 Task: Create a due date automation trigger when advanced on, 2 working days after a card is due add content with a name not containing resume at 11:00 AM.
Action: Mouse moved to (950, 74)
Screenshot: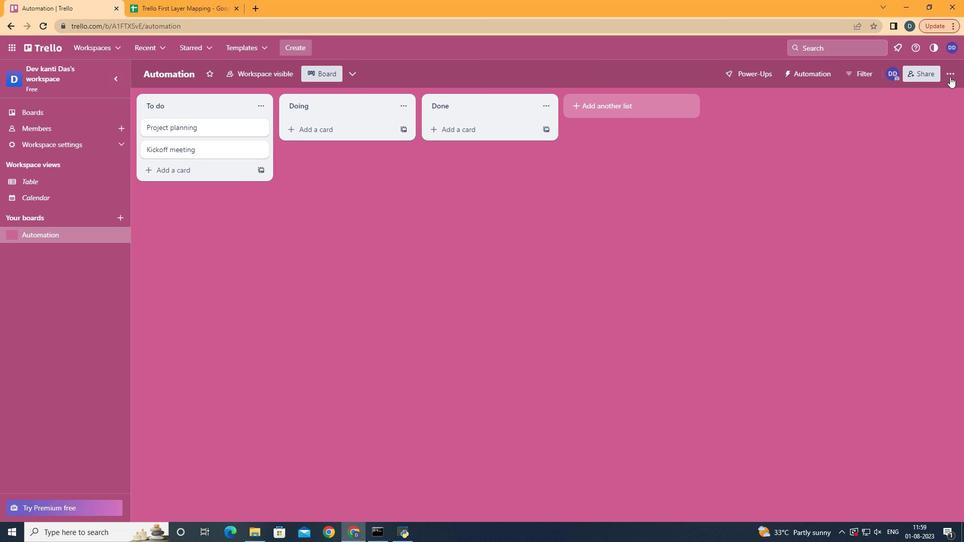 
Action: Mouse pressed left at (950, 74)
Screenshot: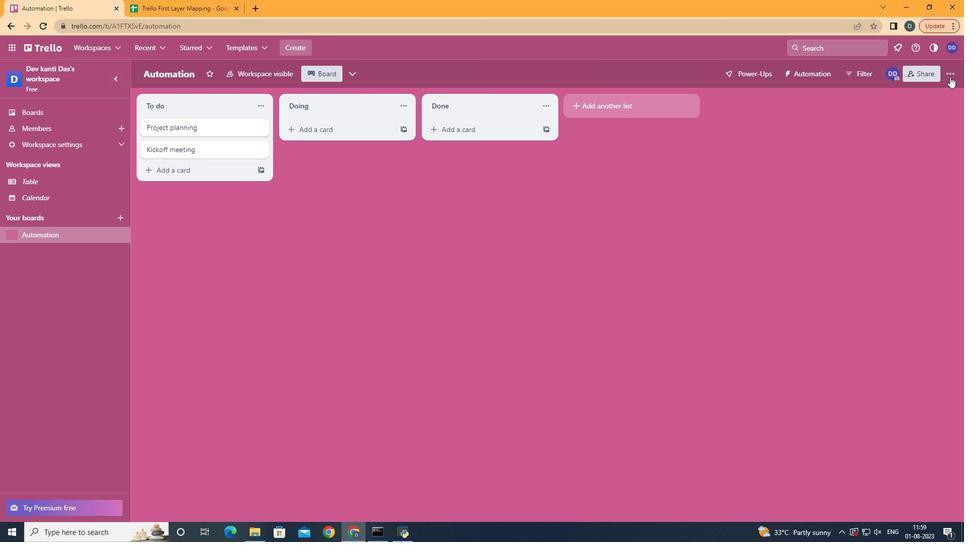 
Action: Mouse moved to (882, 233)
Screenshot: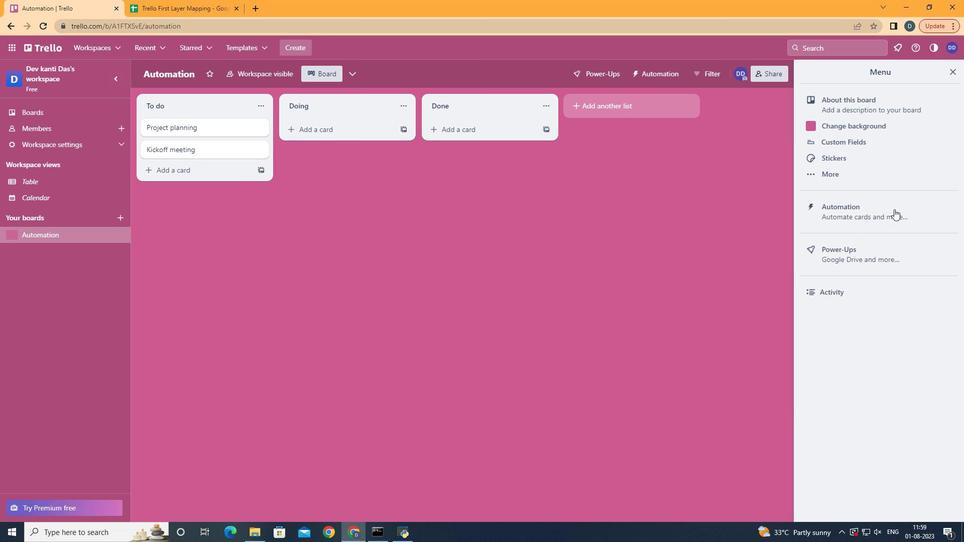 
Action: Mouse pressed left at (882, 233)
Screenshot: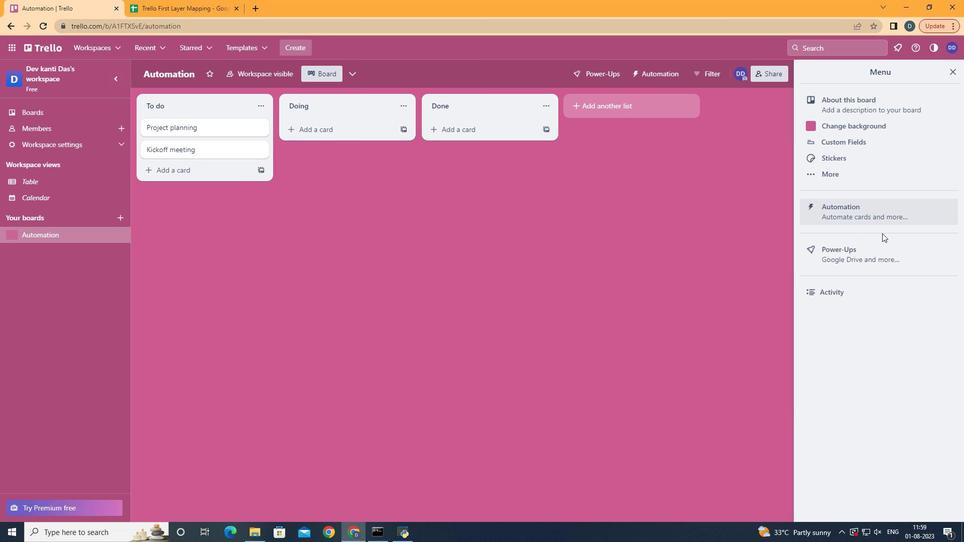 
Action: Mouse moved to (881, 218)
Screenshot: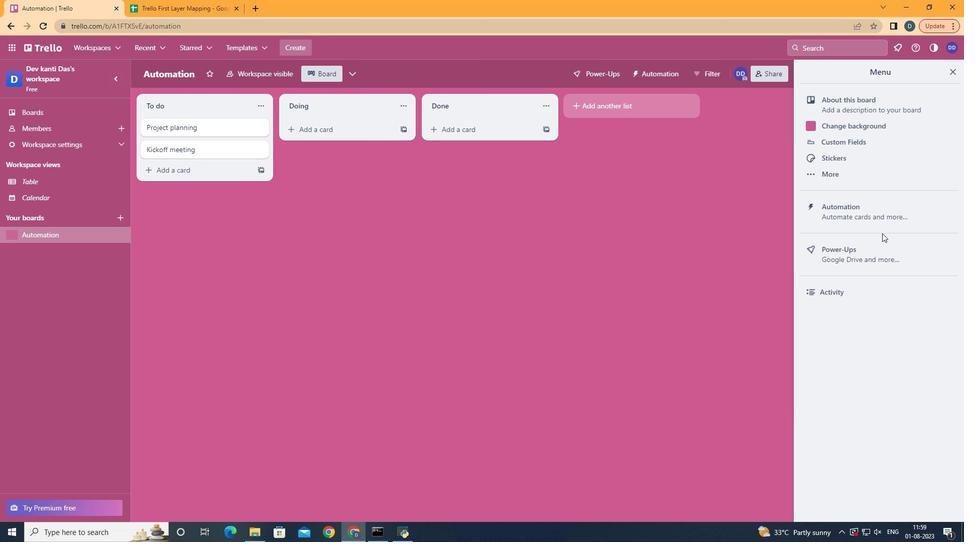 
Action: Mouse pressed left at (881, 218)
Screenshot: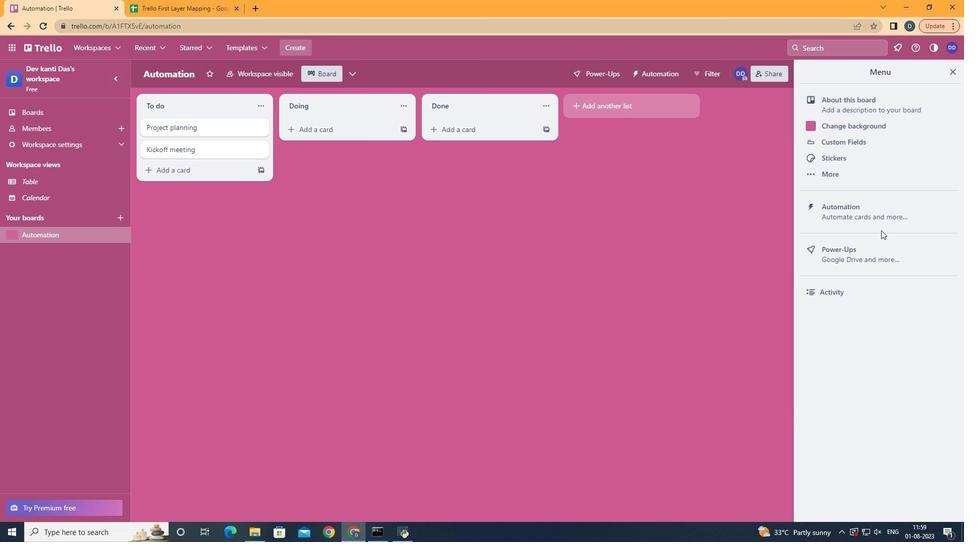 
Action: Mouse moved to (188, 203)
Screenshot: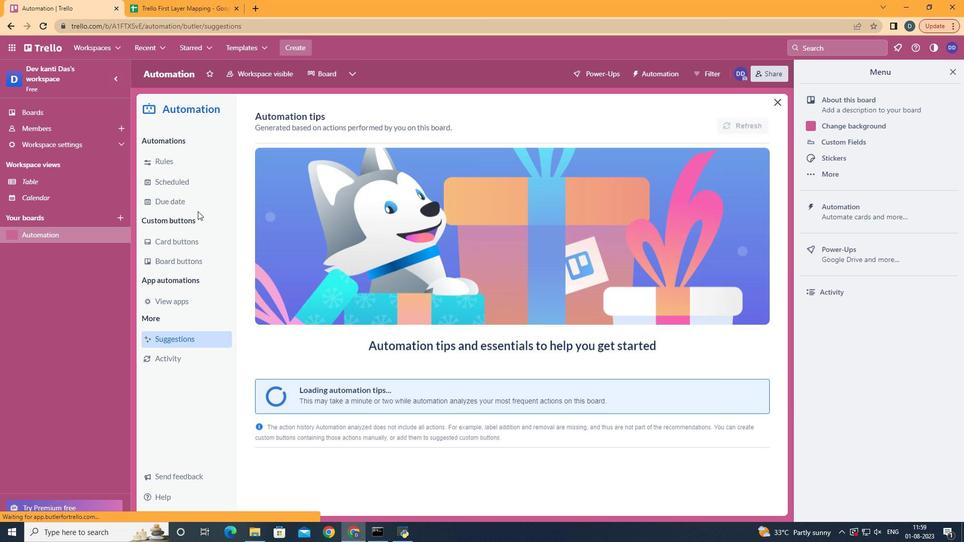 
Action: Mouse pressed left at (188, 203)
Screenshot: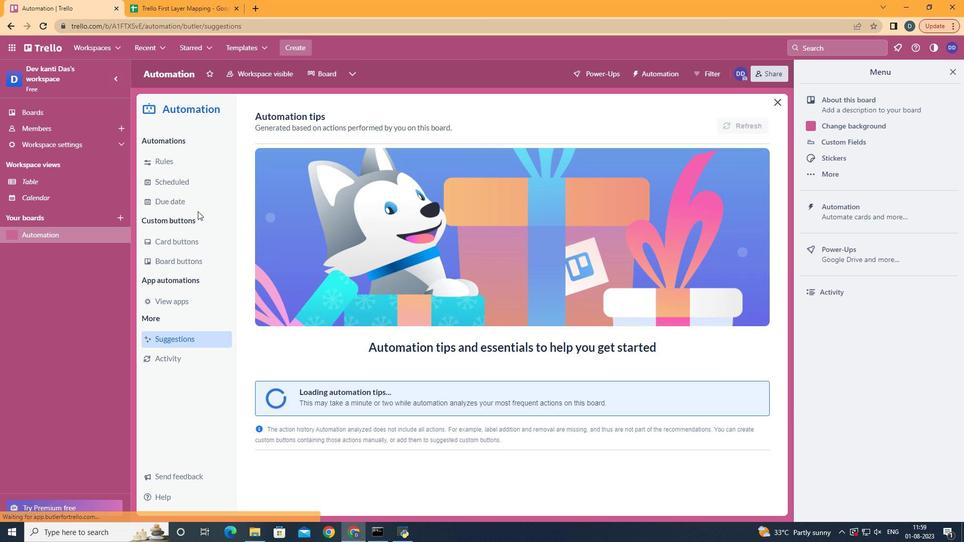 
Action: Mouse moved to (708, 122)
Screenshot: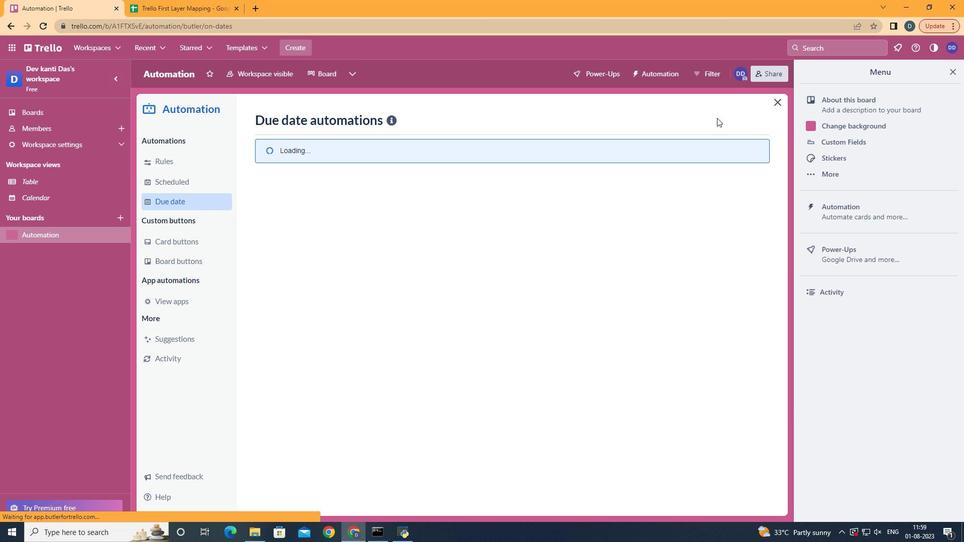 
Action: Mouse pressed left at (708, 122)
Screenshot: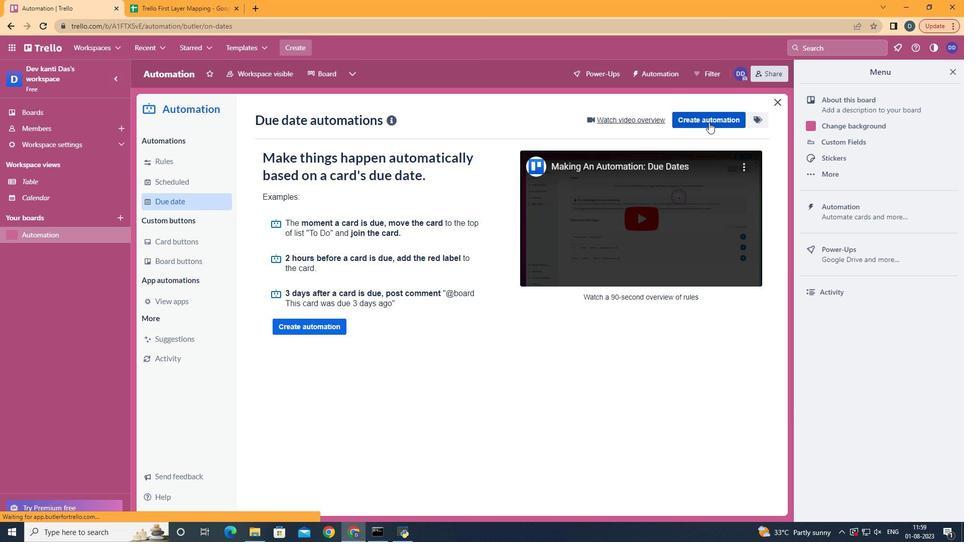 
Action: Mouse moved to (449, 225)
Screenshot: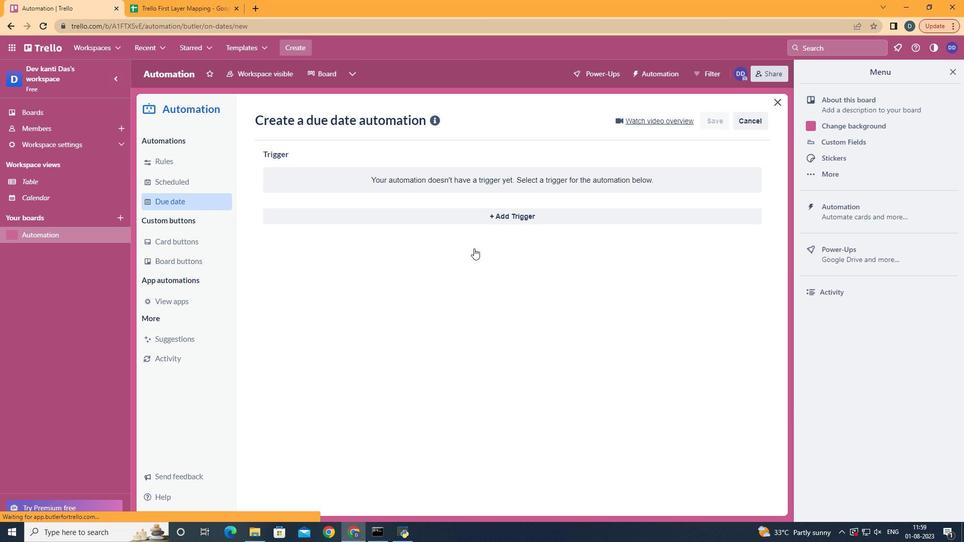 
Action: Mouse pressed left at (449, 225)
Screenshot: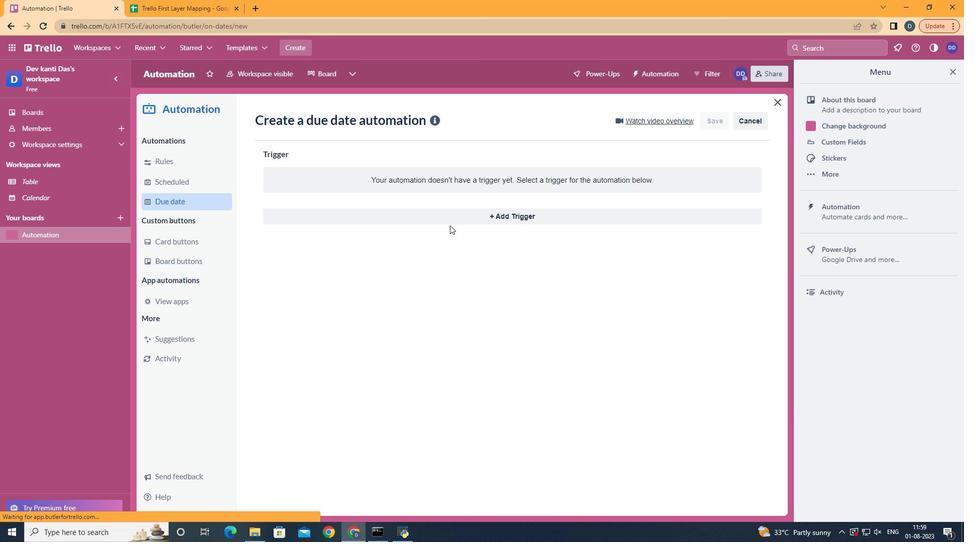 
Action: Mouse moved to (459, 217)
Screenshot: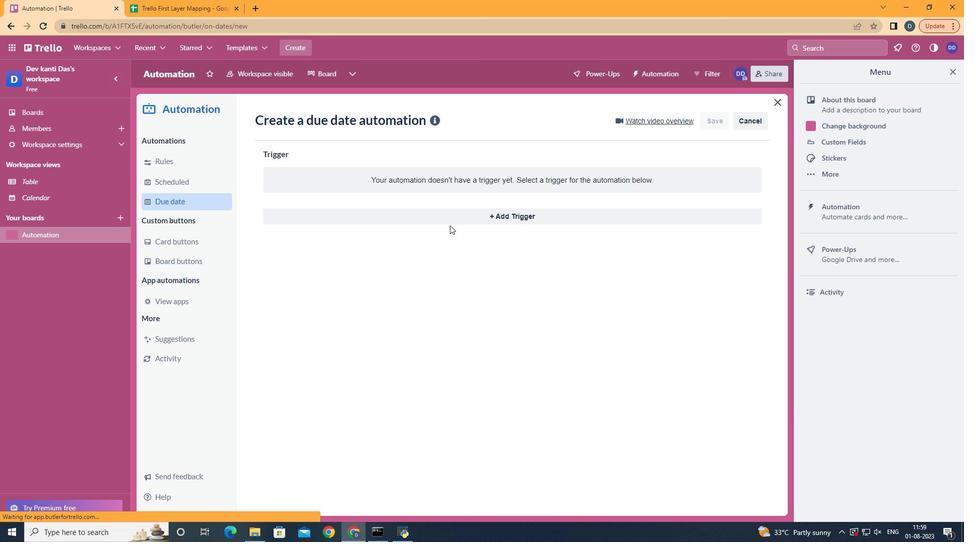 
Action: Mouse pressed left at (459, 217)
Screenshot: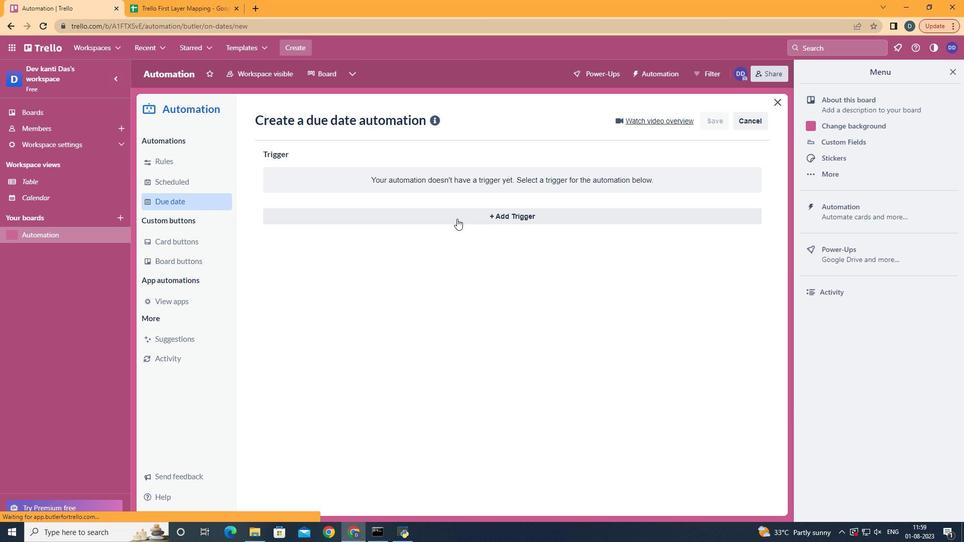 
Action: Mouse moved to (329, 405)
Screenshot: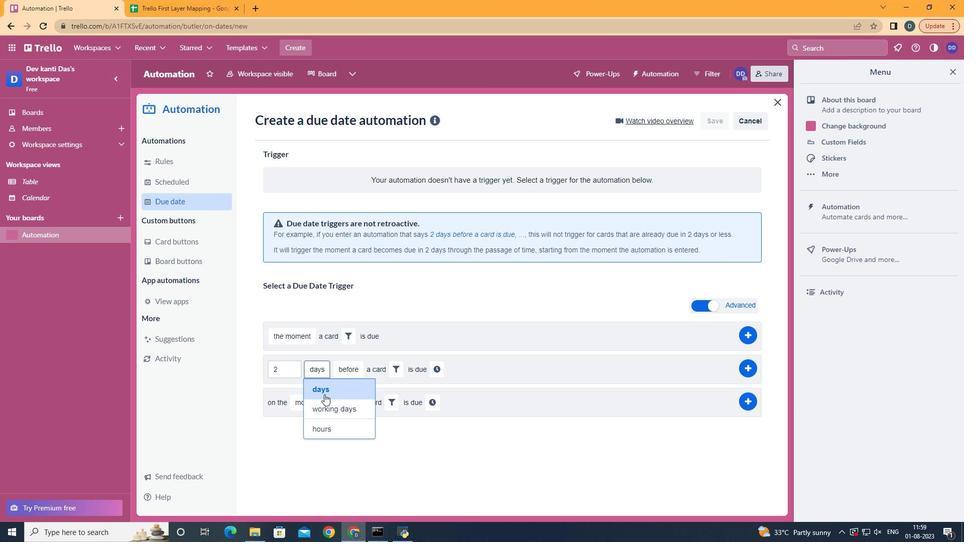 
Action: Mouse pressed left at (329, 405)
Screenshot: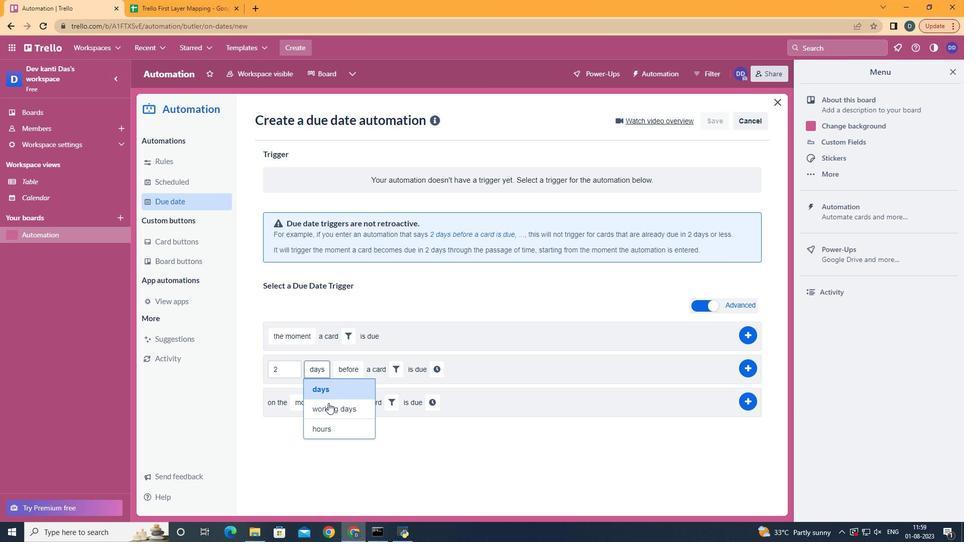 
Action: Mouse moved to (379, 410)
Screenshot: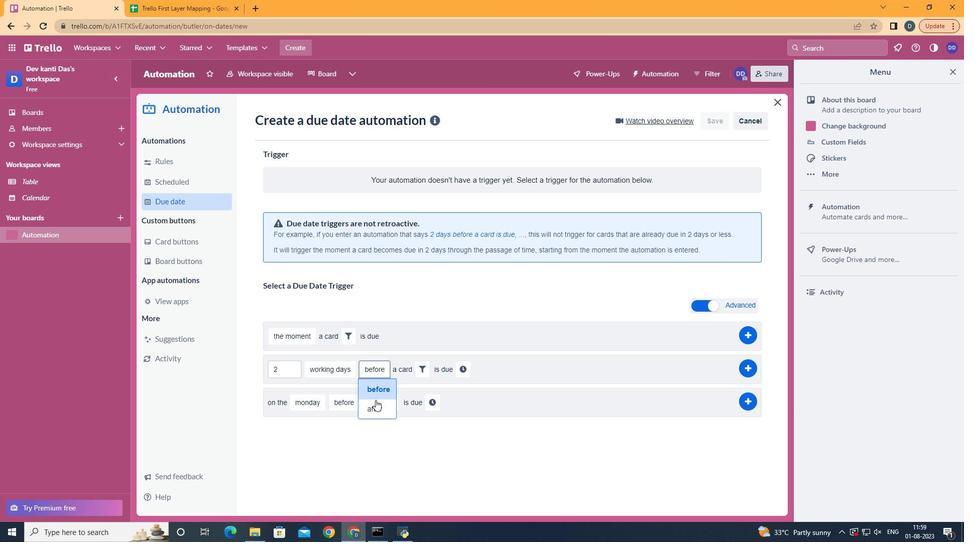 
Action: Mouse pressed left at (379, 410)
Screenshot: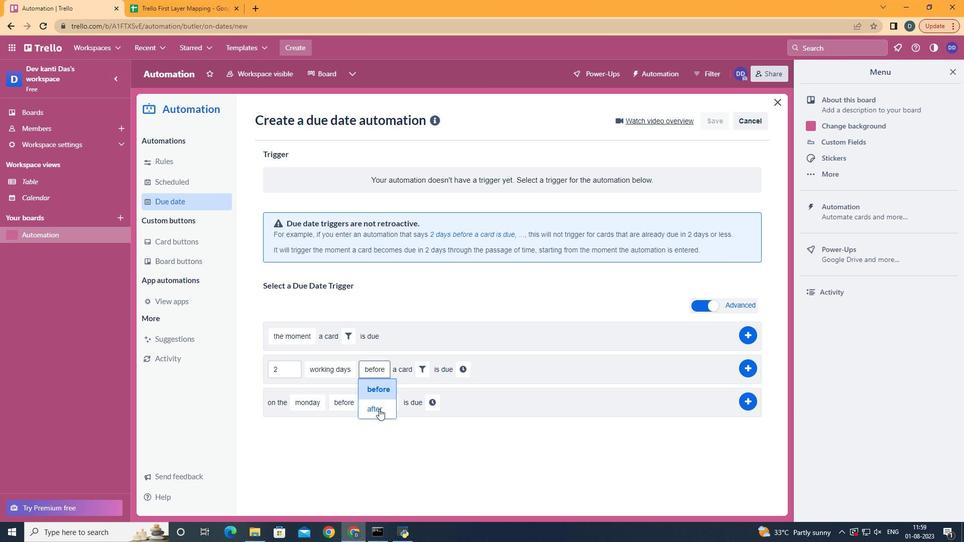 
Action: Mouse moved to (408, 369)
Screenshot: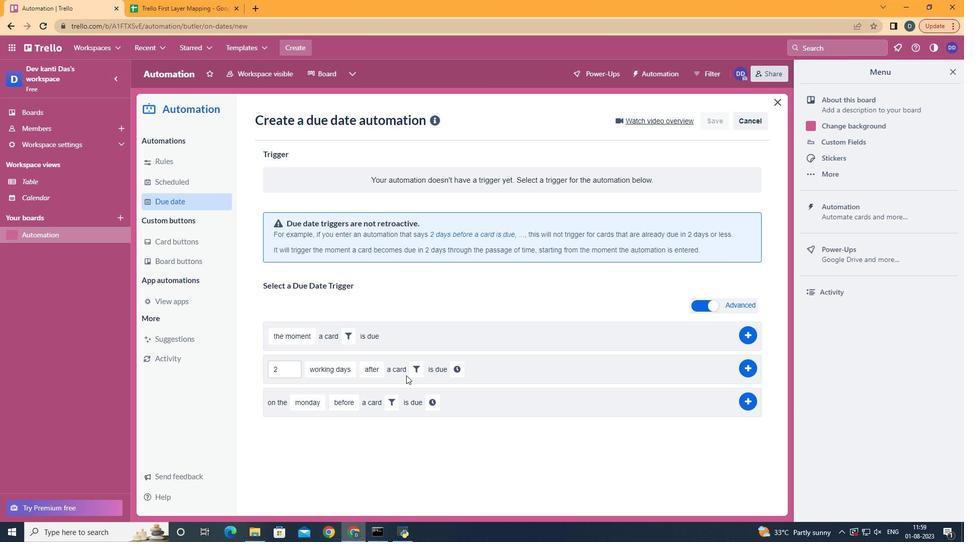 
Action: Mouse pressed left at (408, 369)
Screenshot: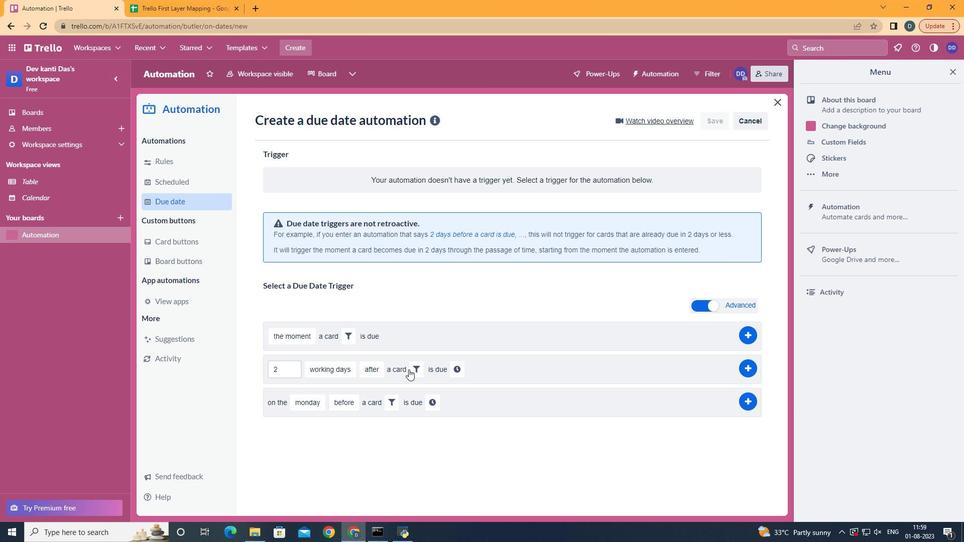 
Action: Mouse moved to (545, 403)
Screenshot: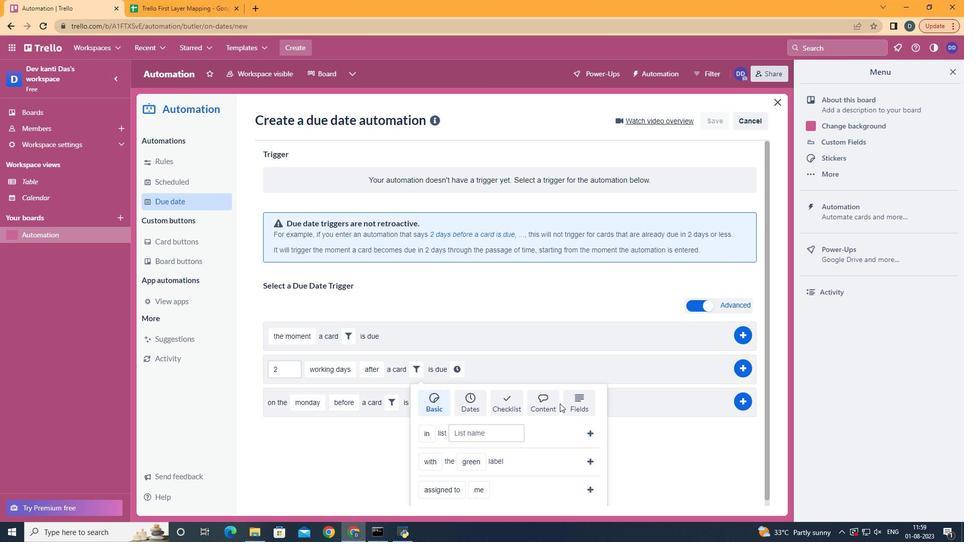 
Action: Mouse pressed left at (545, 403)
Screenshot: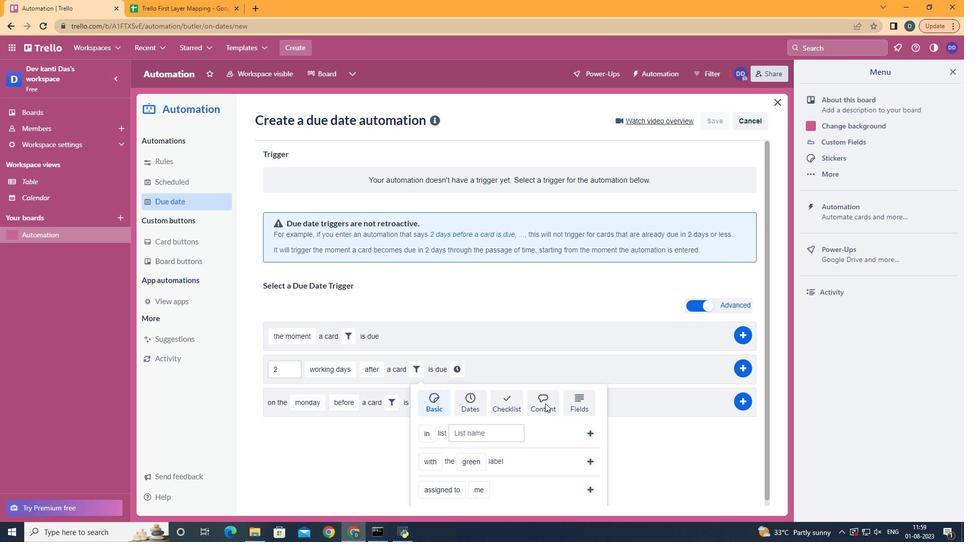 
Action: Mouse scrolled (545, 403) with delta (0, 0)
Screenshot: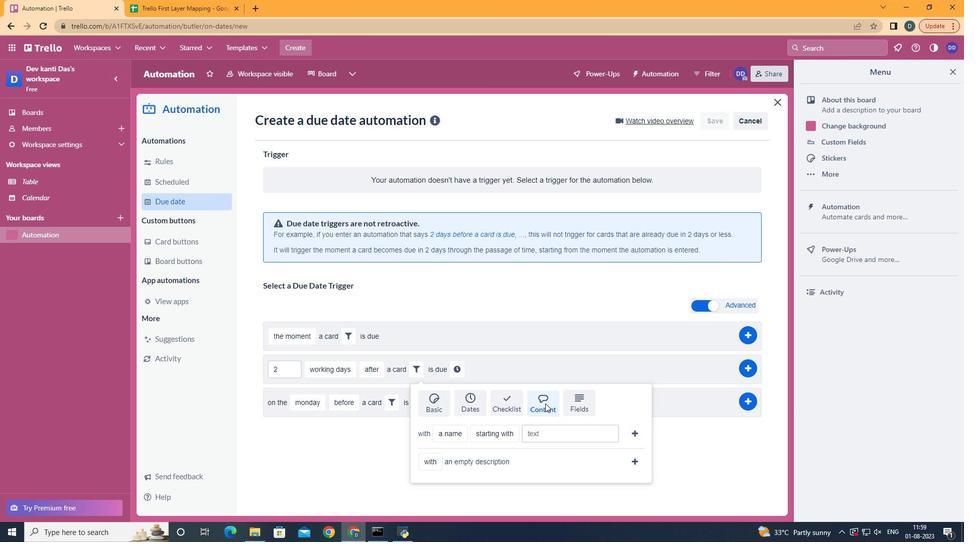 
Action: Mouse scrolled (545, 403) with delta (0, 0)
Screenshot: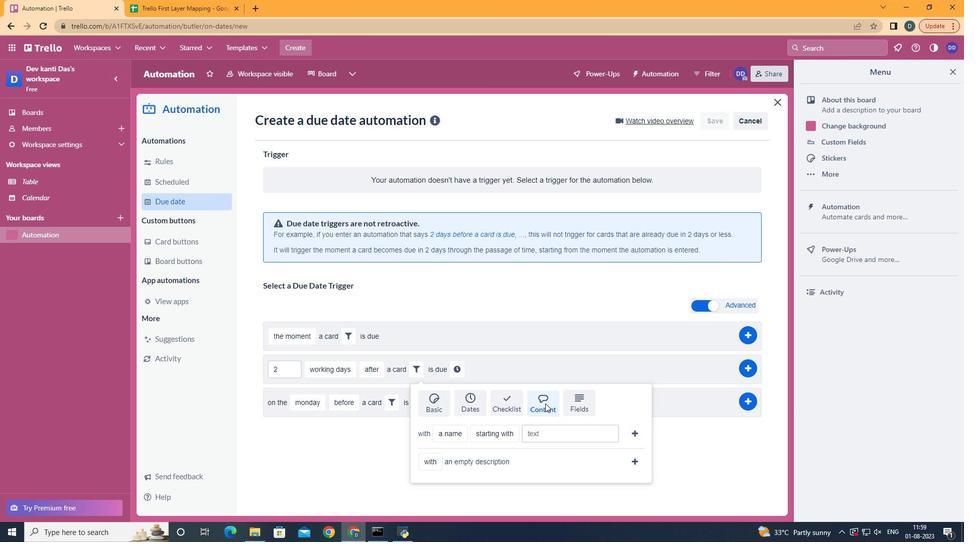 
Action: Mouse scrolled (545, 403) with delta (0, 0)
Screenshot: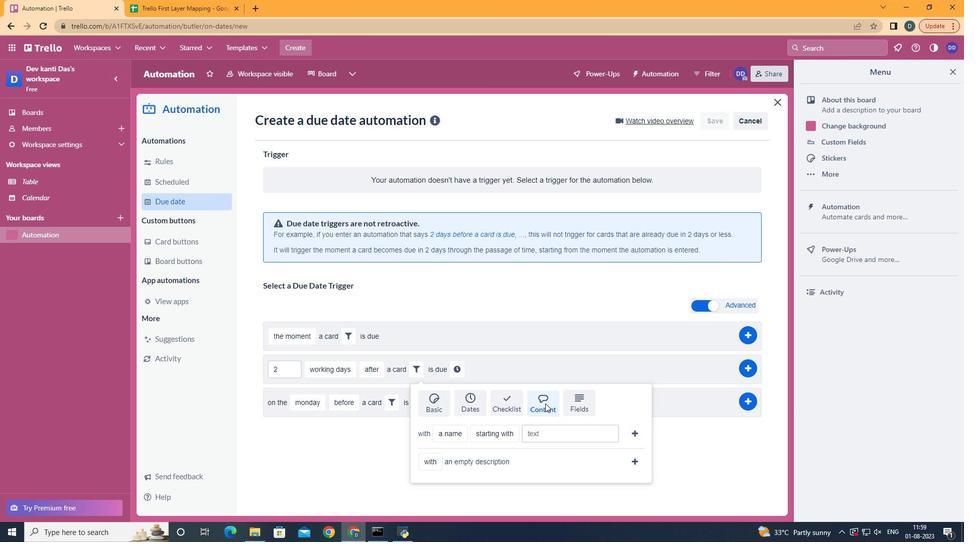 
Action: Mouse scrolled (545, 403) with delta (0, 0)
Screenshot: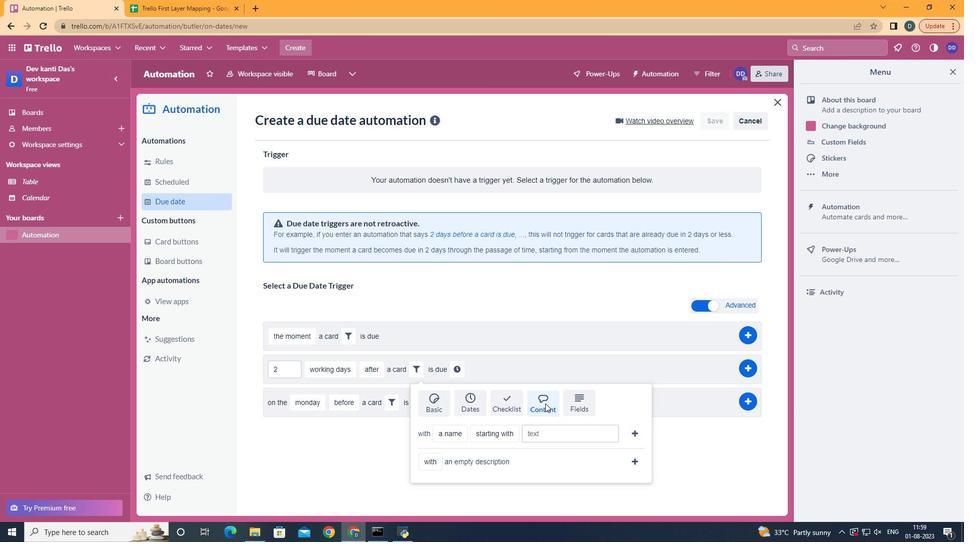 
Action: Mouse moved to (459, 455)
Screenshot: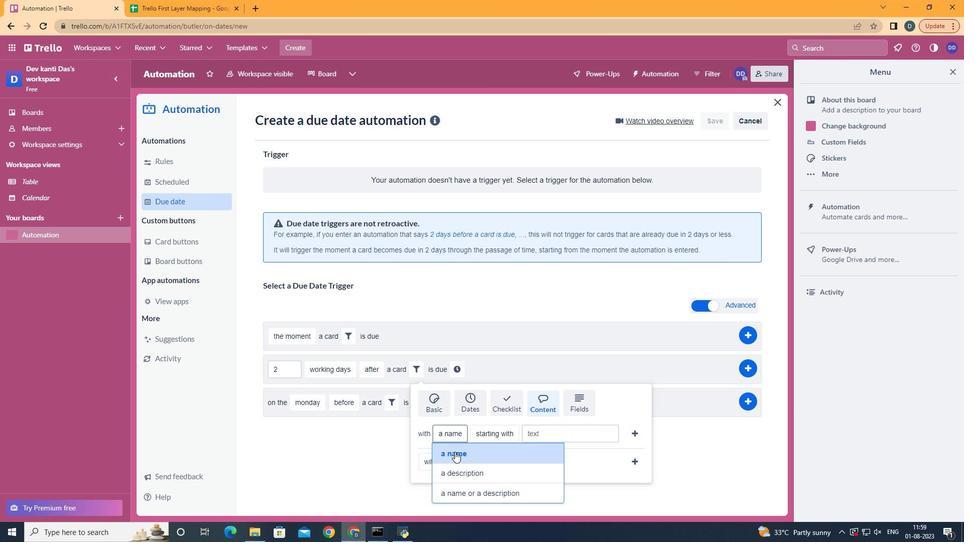 
Action: Mouse pressed left at (459, 455)
Screenshot: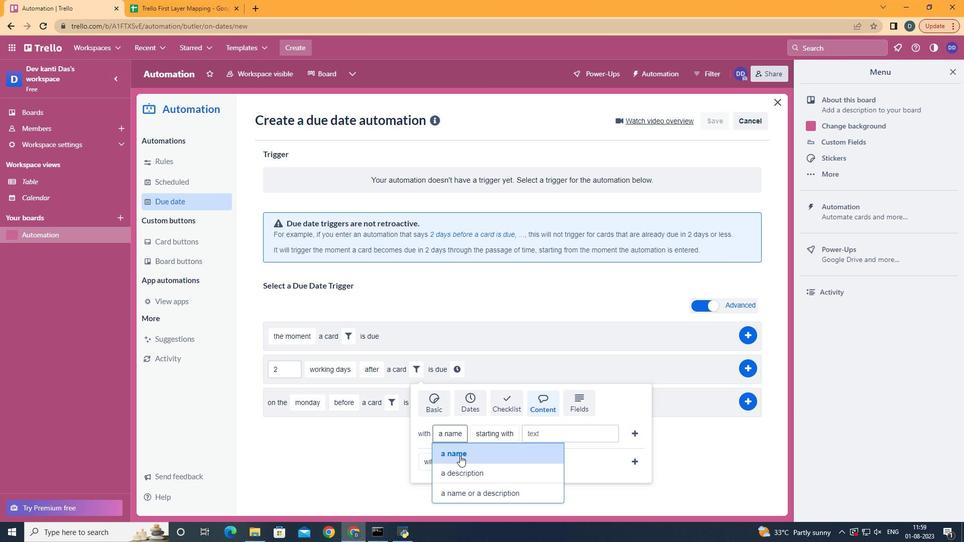 
Action: Mouse moved to (502, 417)
Screenshot: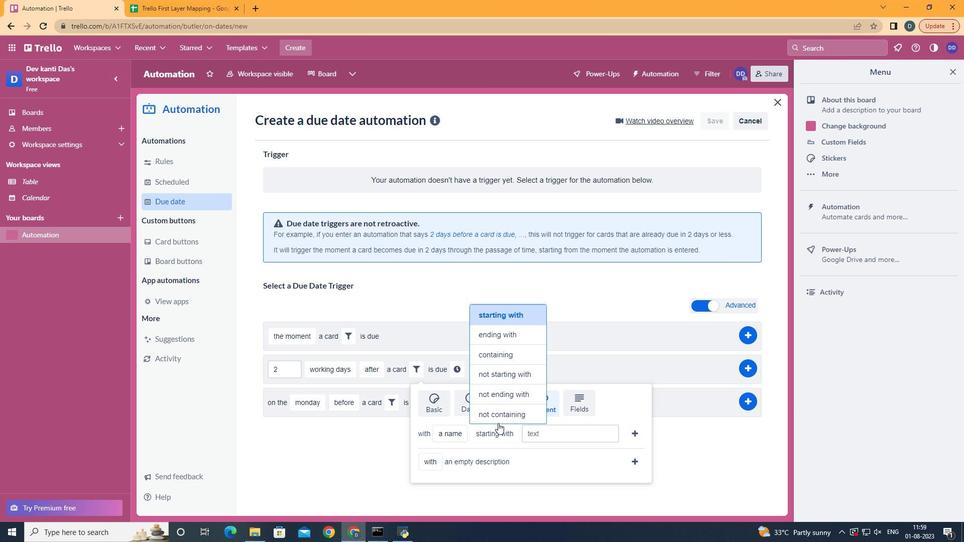 
Action: Mouse pressed left at (502, 417)
Screenshot: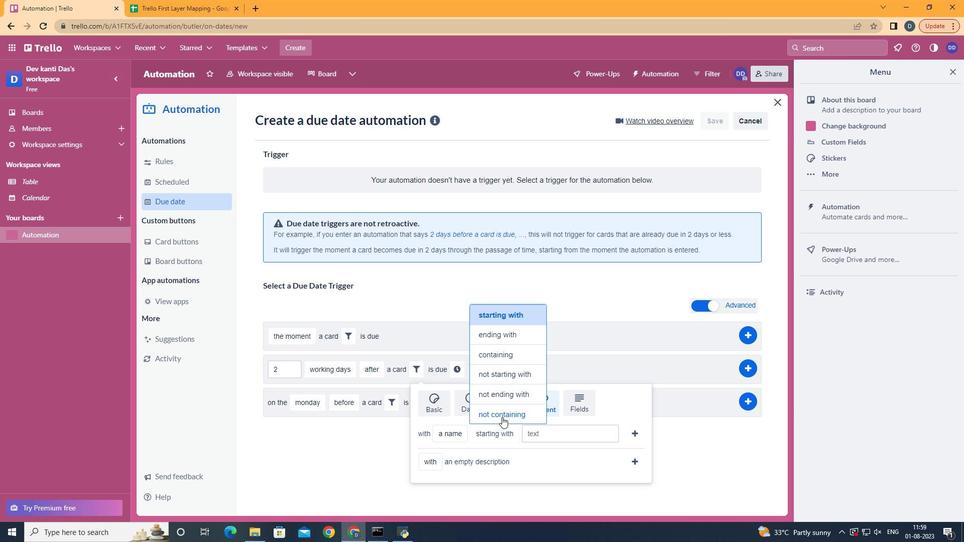 
Action: Mouse moved to (576, 424)
Screenshot: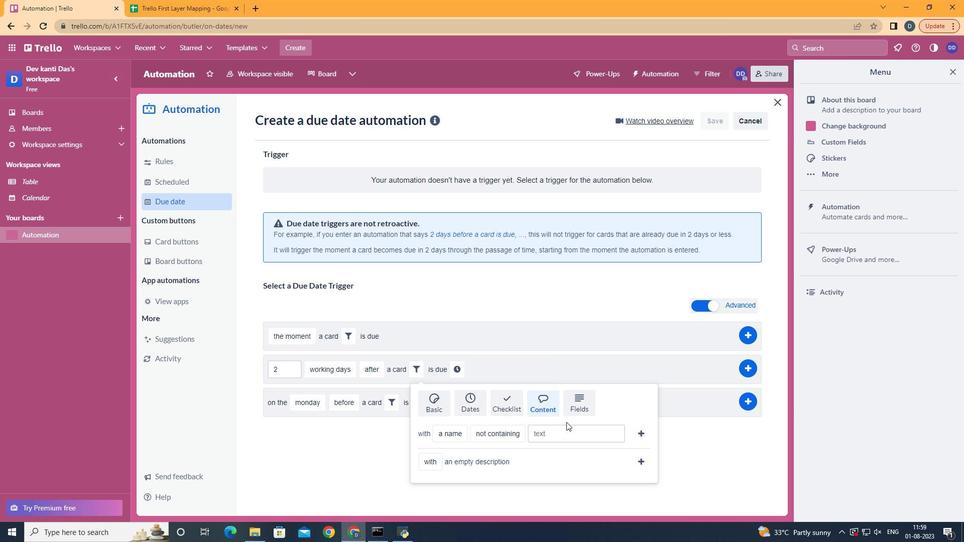 
Action: Mouse pressed left at (576, 424)
Screenshot: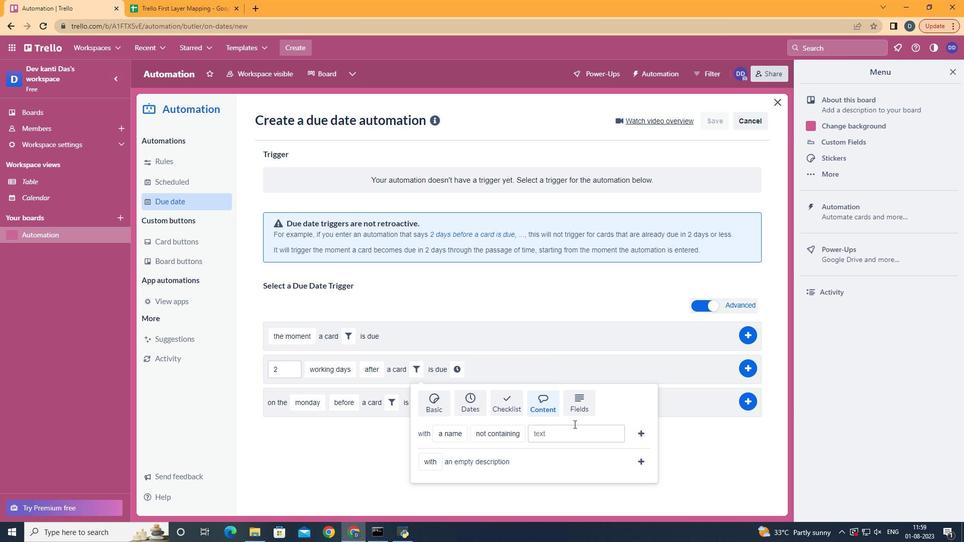 
Action: Key pressed resume
Screenshot: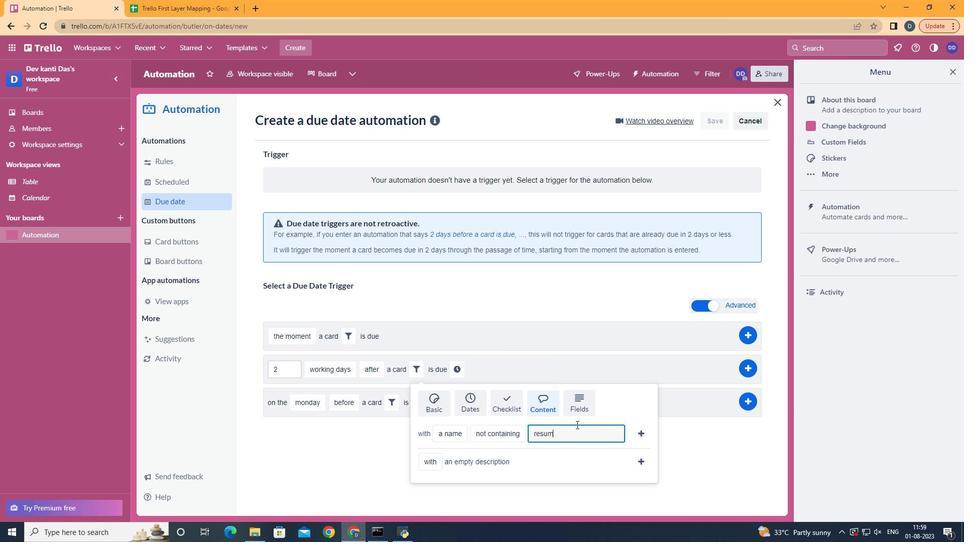 
Action: Mouse moved to (642, 431)
Screenshot: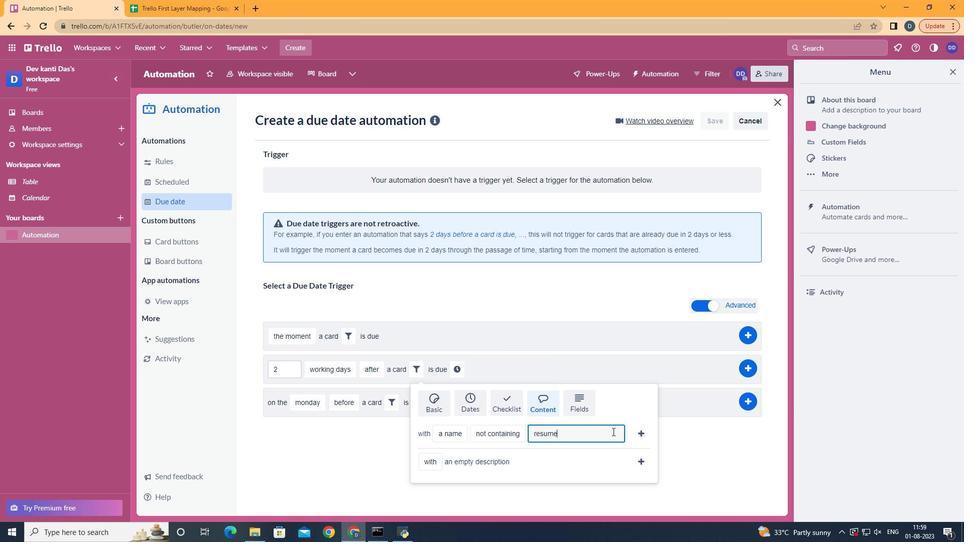 
Action: Mouse pressed left at (642, 431)
Screenshot: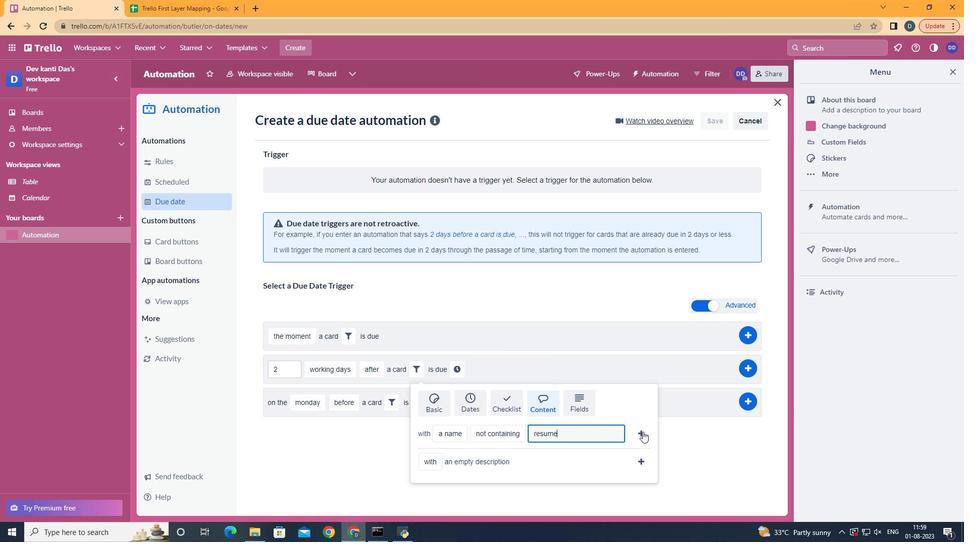 
Action: Mouse moved to (600, 370)
Screenshot: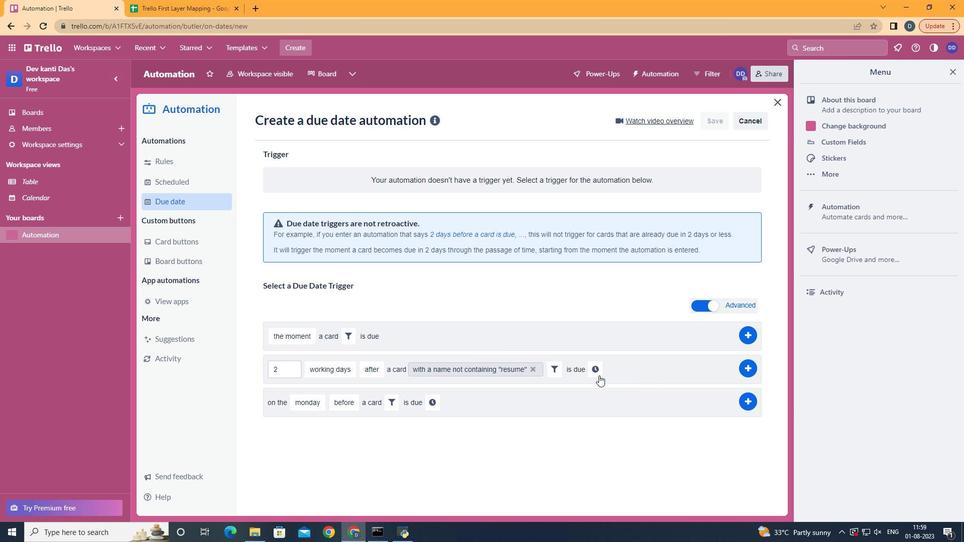 
Action: Mouse pressed left at (600, 370)
Screenshot: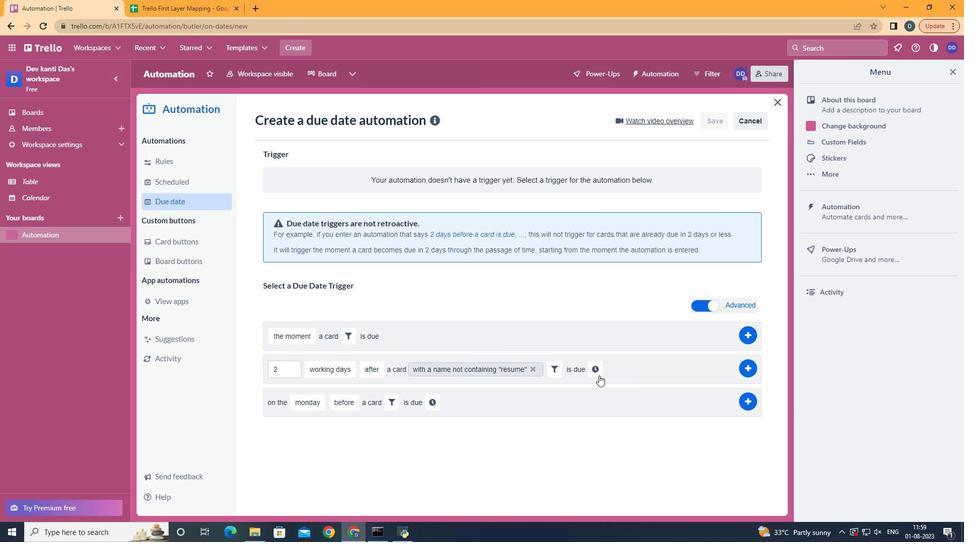 
Action: Mouse moved to (624, 375)
Screenshot: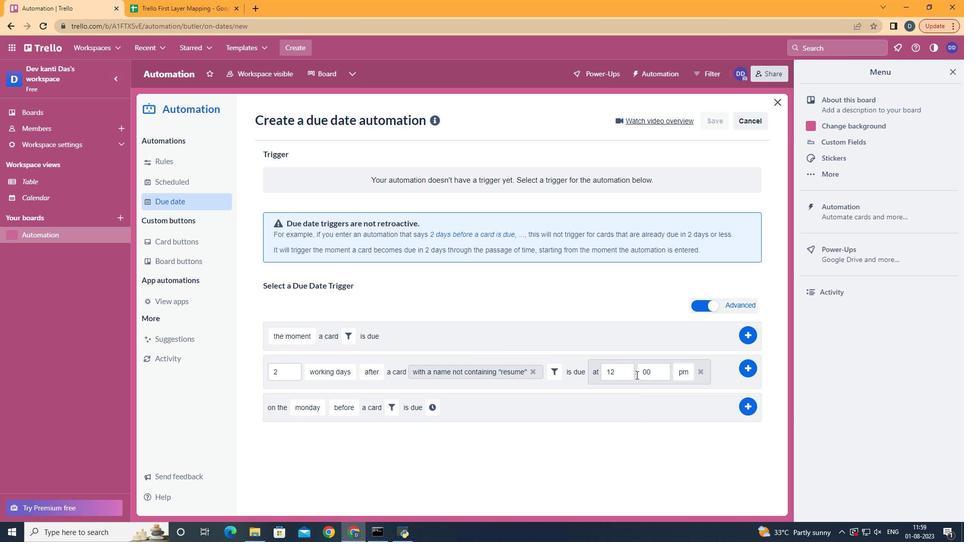
Action: Mouse pressed left at (624, 375)
Screenshot: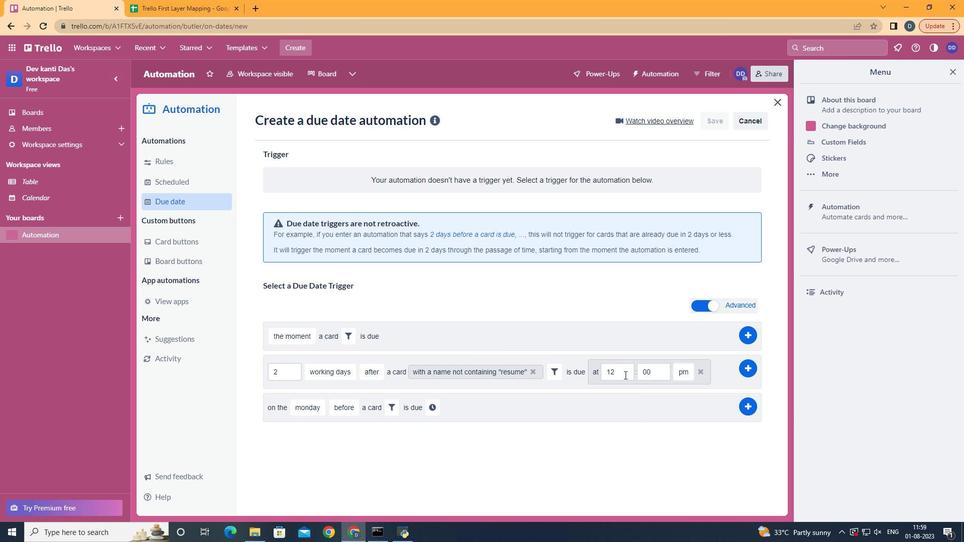 
Action: Mouse moved to (624, 375)
Screenshot: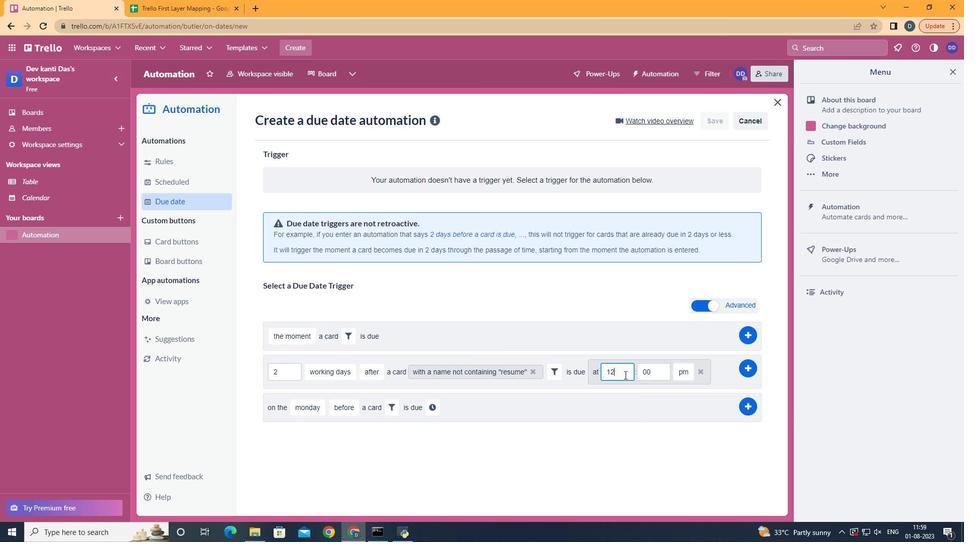 
Action: Key pressed <Key.backspace>1
Screenshot: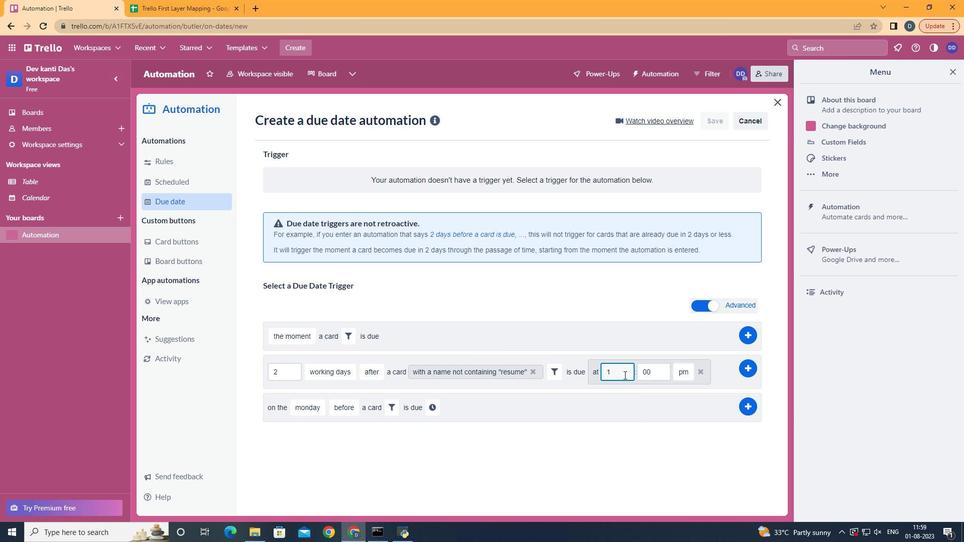 
Action: Mouse moved to (684, 386)
Screenshot: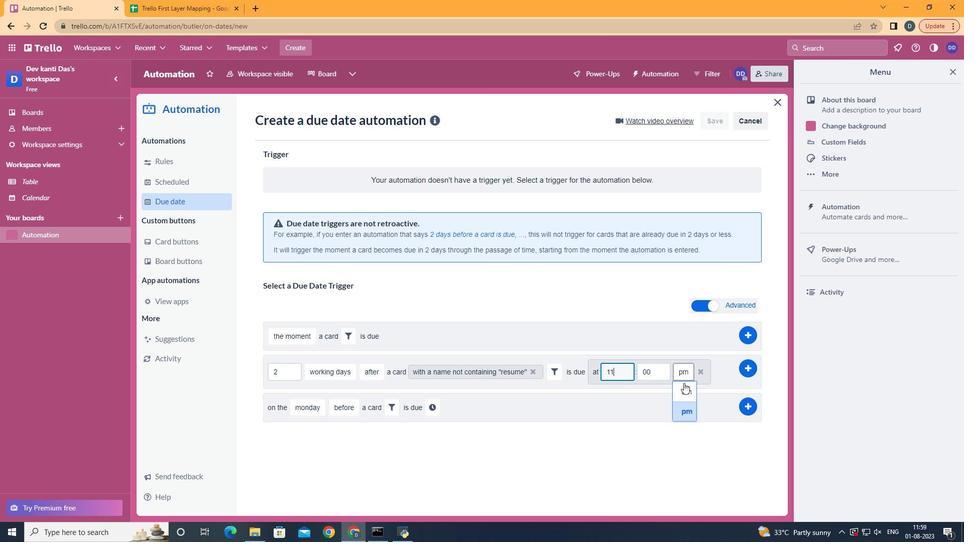 
Action: Mouse pressed left at (684, 386)
Screenshot: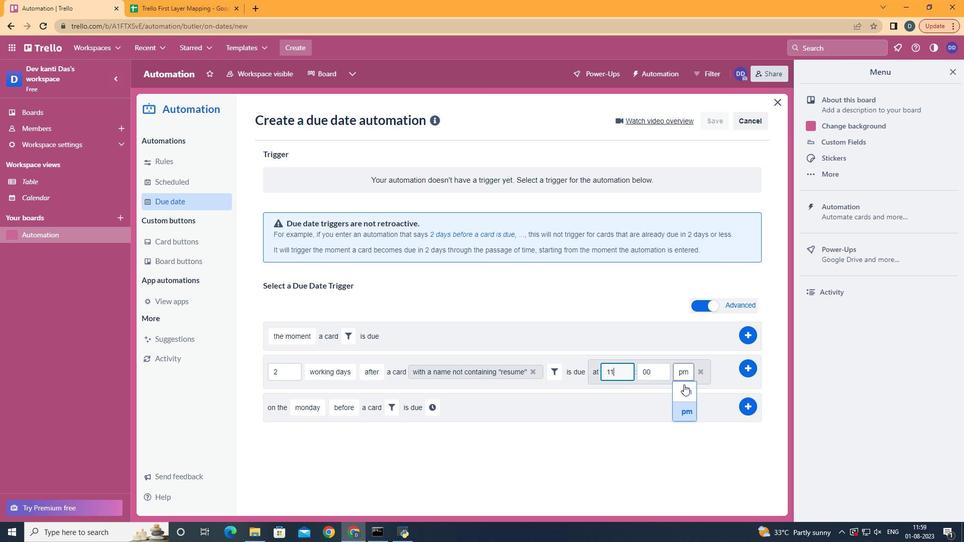 
Action: Mouse moved to (740, 364)
Screenshot: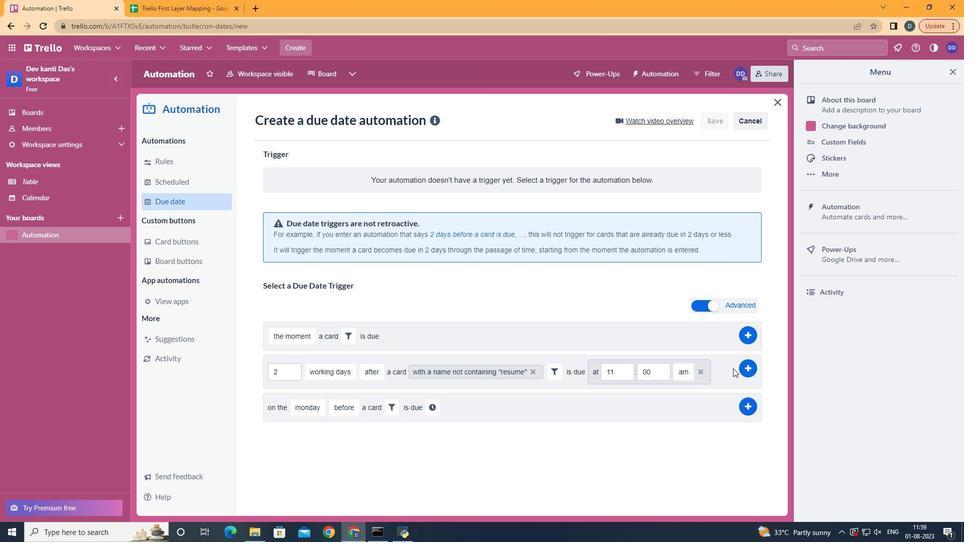 
Action: Mouse pressed left at (740, 364)
Screenshot: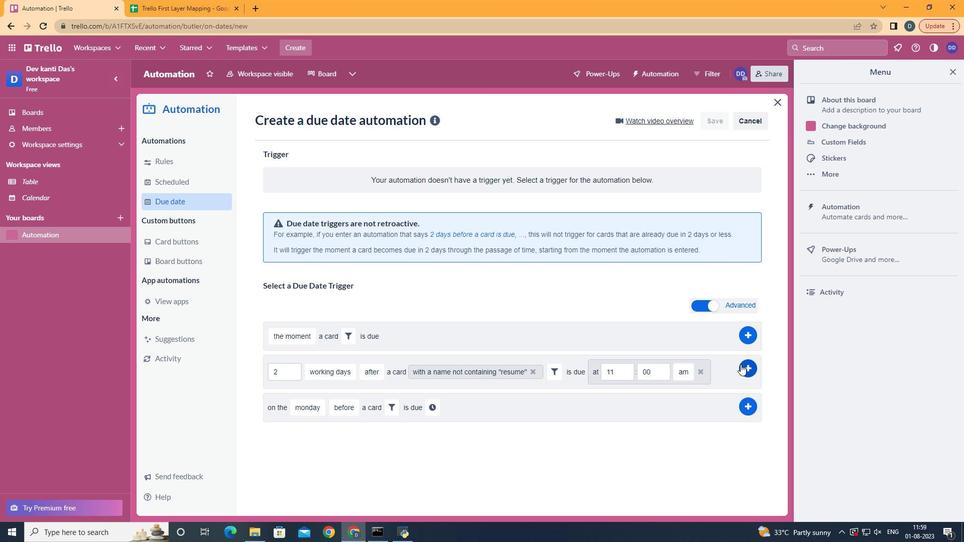 
Action: Mouse moved to (493, 301)
Screenshot: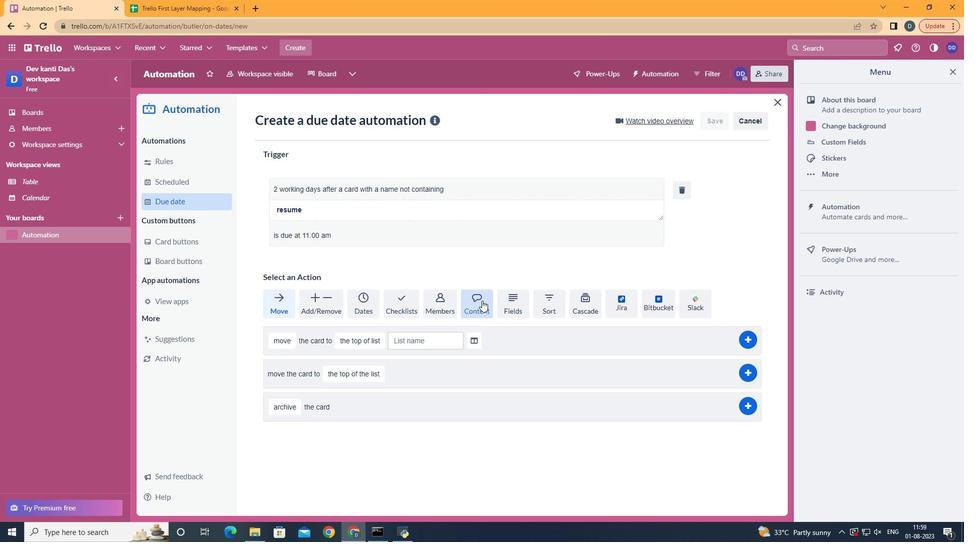 
